 Task: Create a task  Implement a new cloud-based human resources management system for a company , assign it to team member softage.3@softage.net in the project ArcticTech and update the status of the task to  Off Track , set the priority of the task to Medium
Action: Mouse moved to (592, 262)
Screenshot: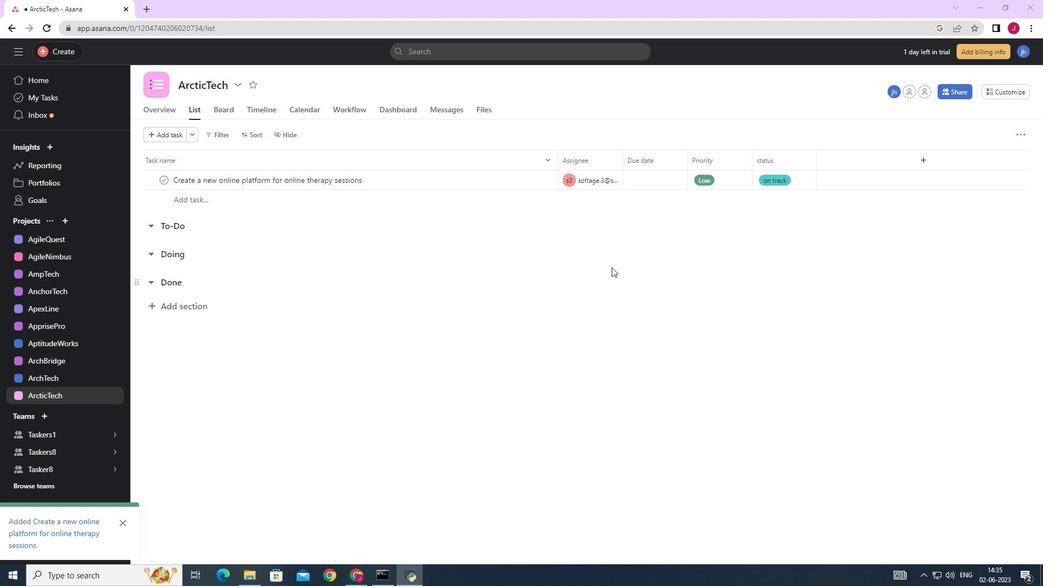 
Action: Mouse scrolled (592, 263) with delta (0, 0)
Screenshot: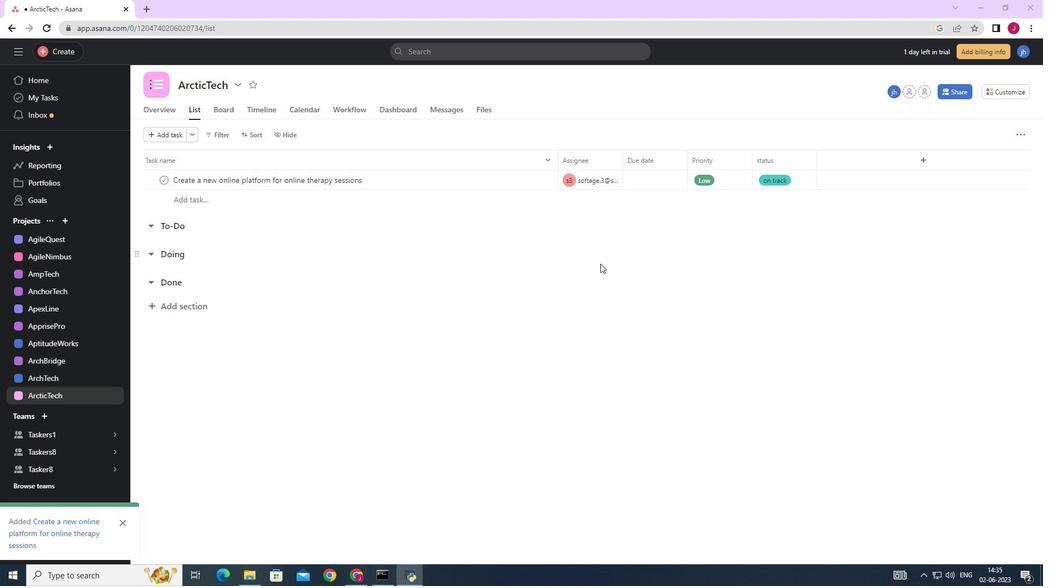 
Action: Mouse moved to (592, 262)
Screenshot: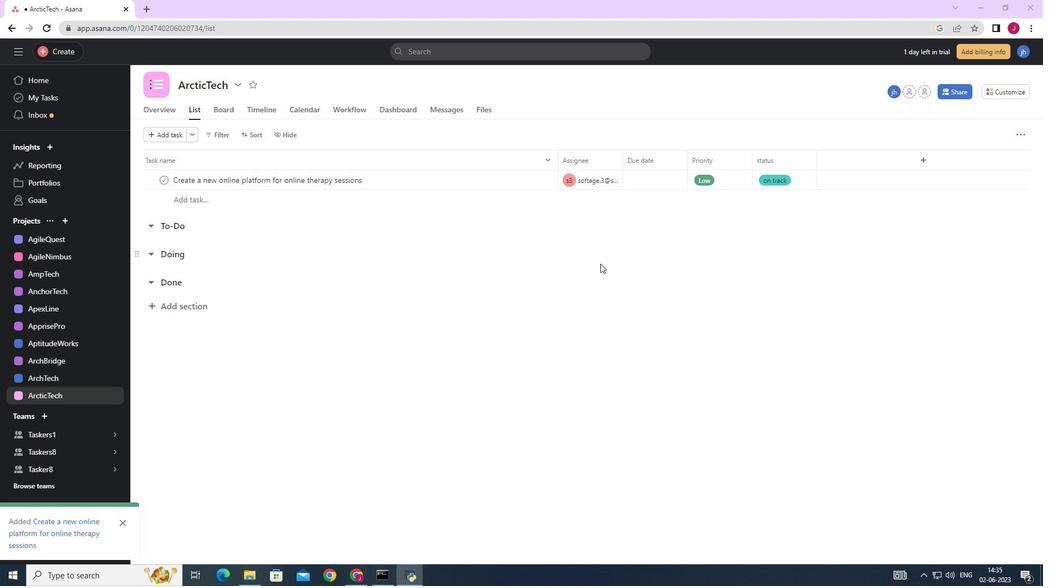 
Action: Mouse scrolled (592, 262) with delta (0, 0)
Screenshot: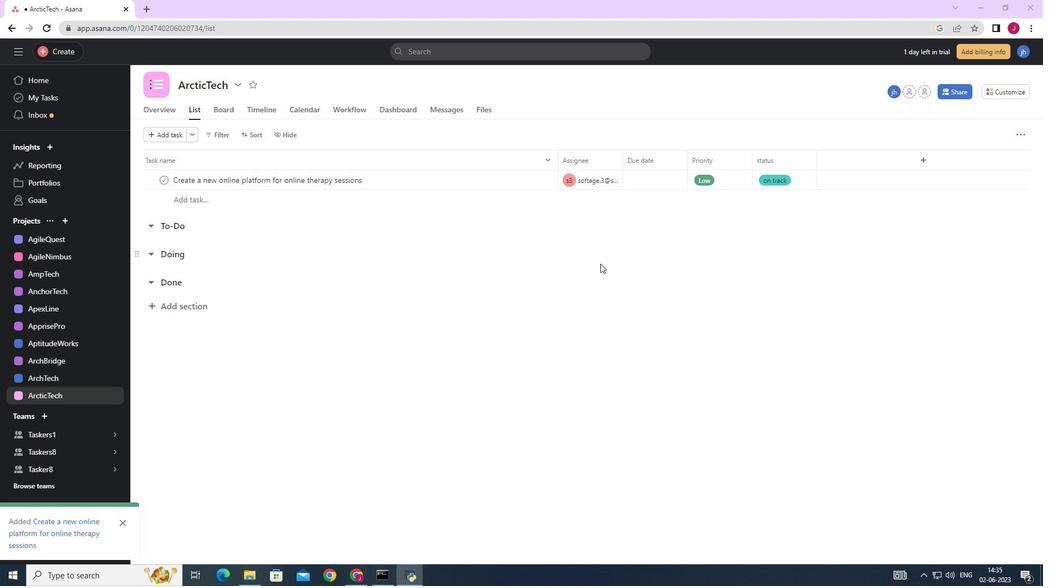 
Action: Mouse moved to (591, 261)
Screenshot: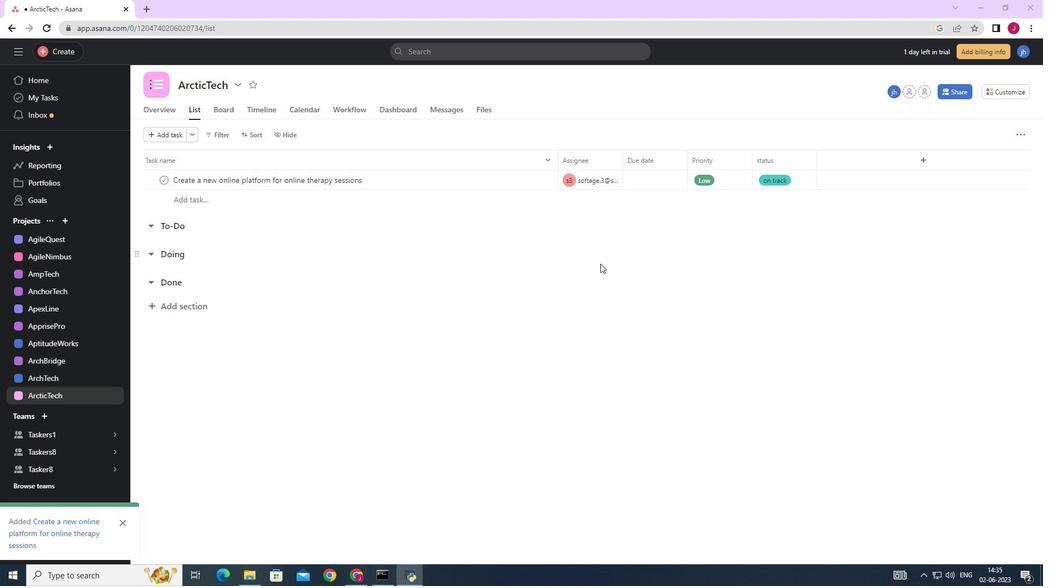 
Action: Mouse scrolled (591, 262) with delta (0, 0)
Screenshot: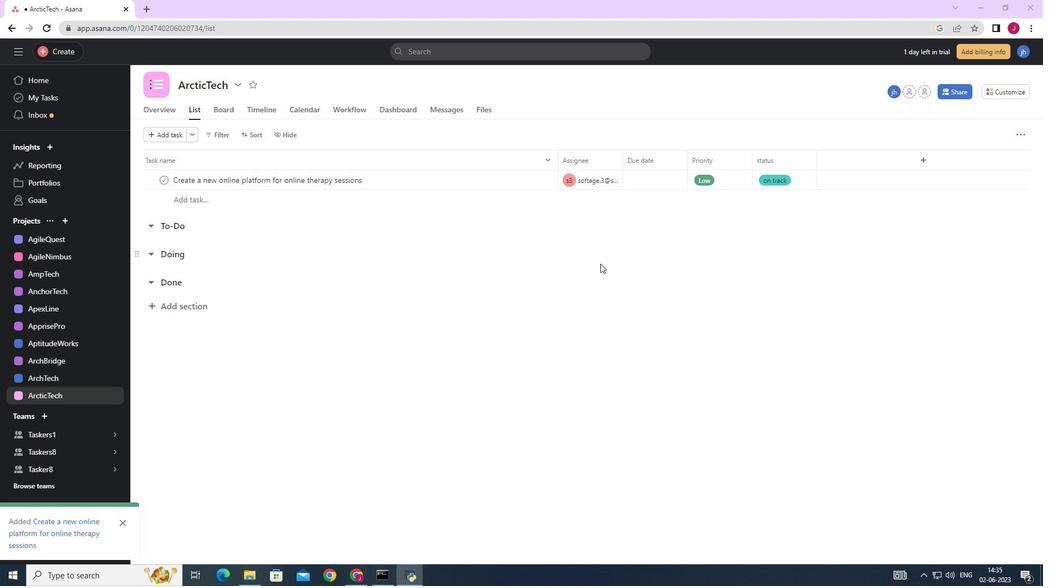 
Action: Mouse moved to (67, 49)
Screenshot: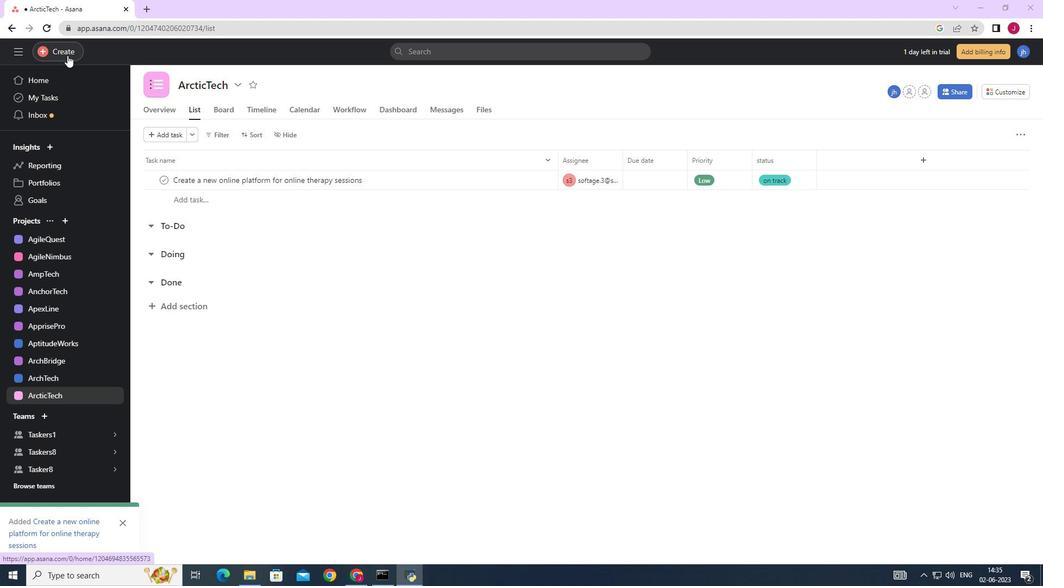 
Action: Mouse pressed left at (67, 49)
Screenshot: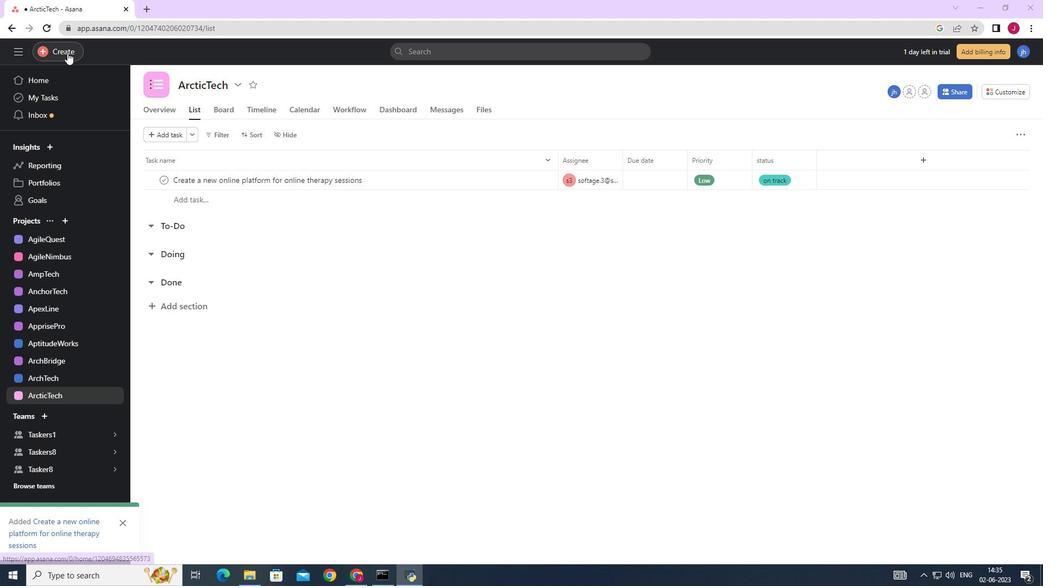 
Action: Mouse moved to (118, 57)
Screenshot: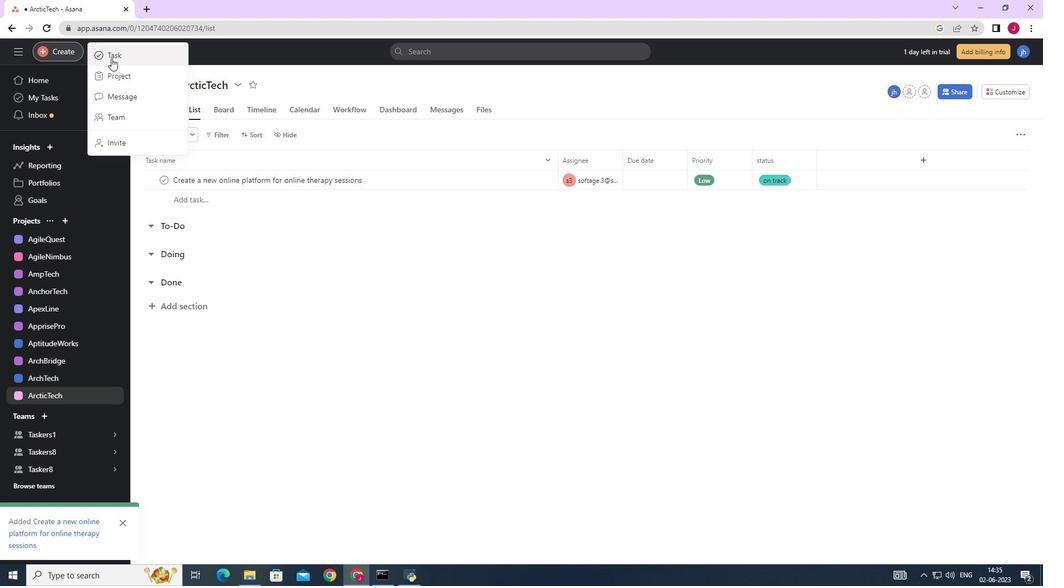 
Action: Mouse pressed left at (118, 57)
Screenshot: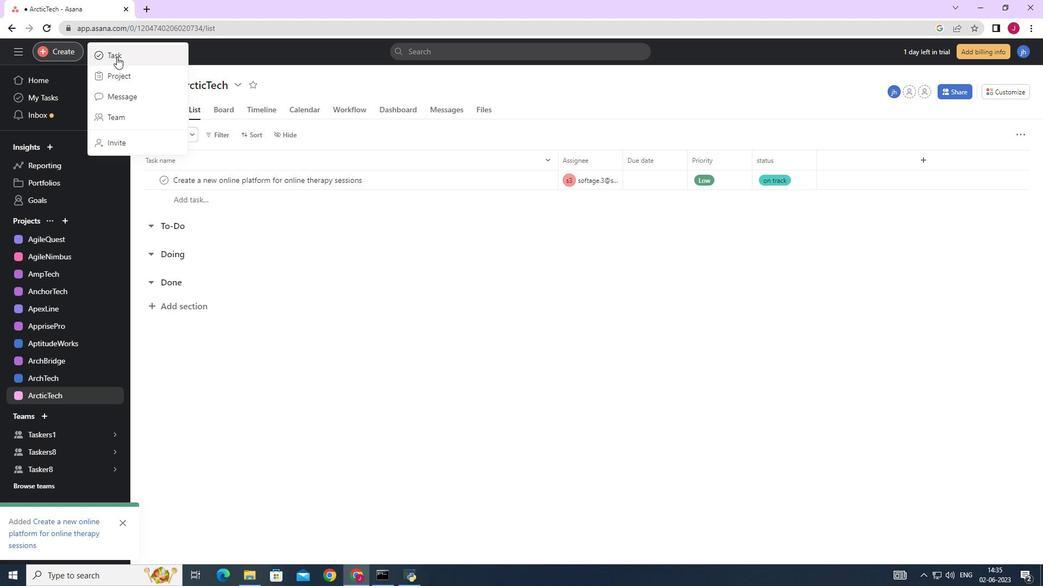 
Action: Mouse moved to (851, 356)
Screenshot: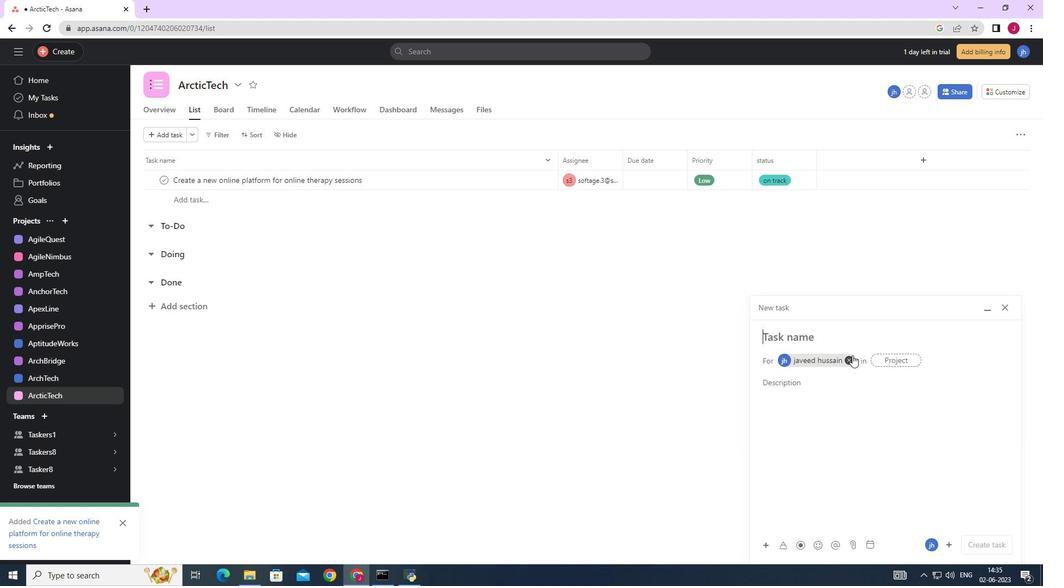 
Action: Mouse pressed left at (851, 356)
Screenshot: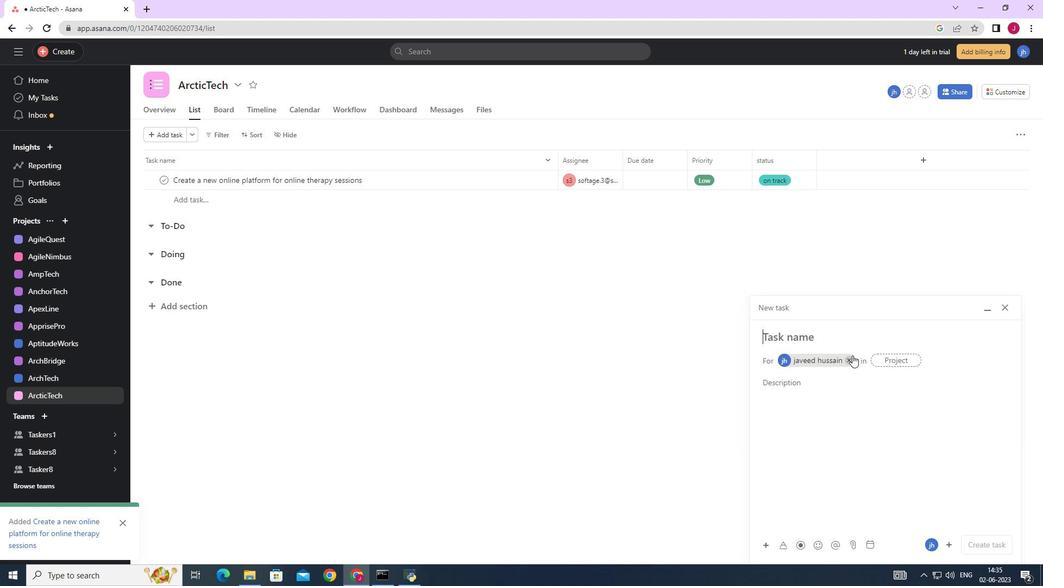 
Action: Mouse moved to (794, 337)
Screenshot: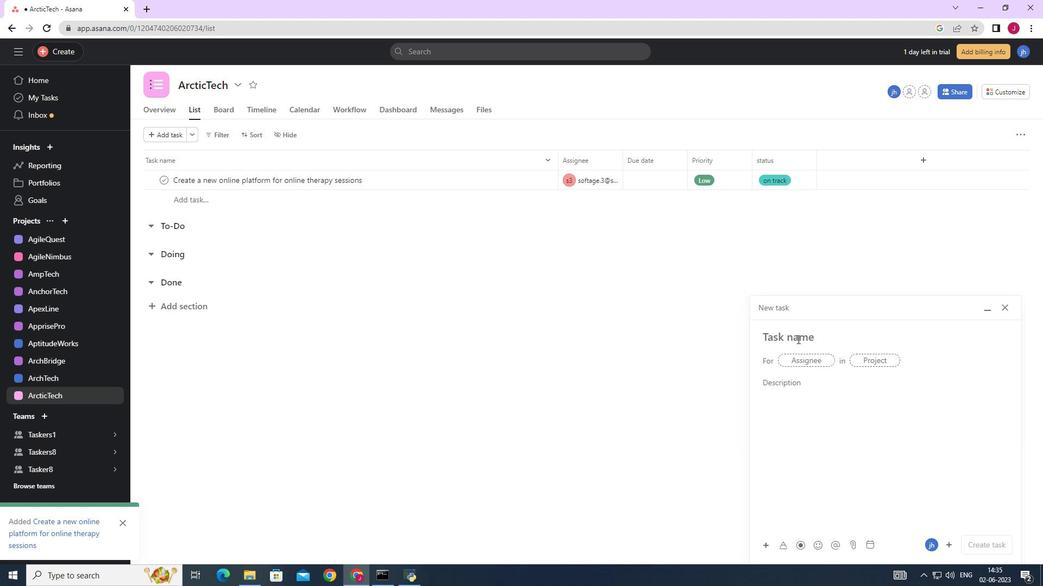 
Action: Mouse pressed left at (794, 337)
Screenshot: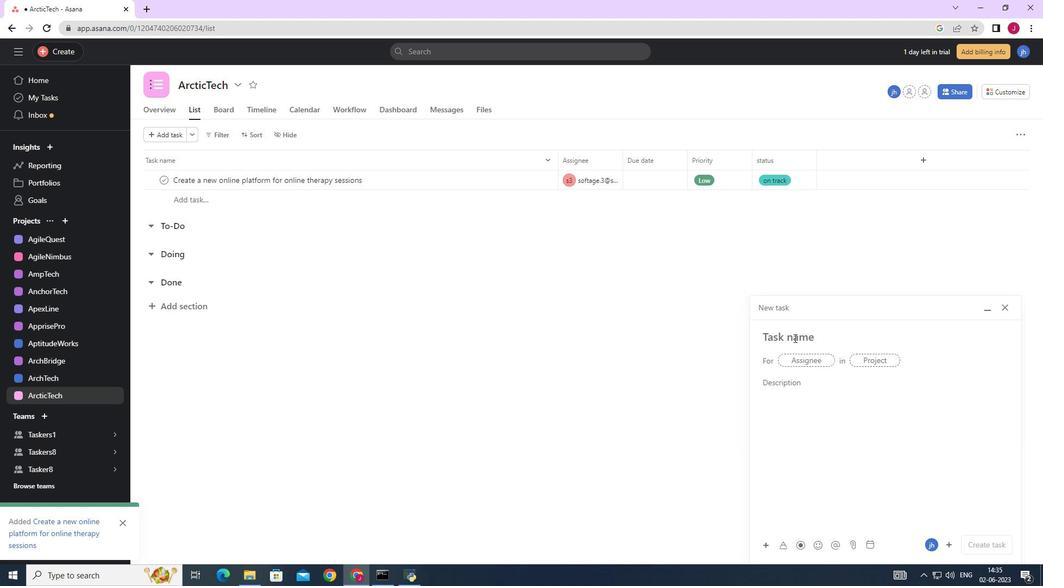 
Action: Mouse moved to (794, 337)
Screenshot: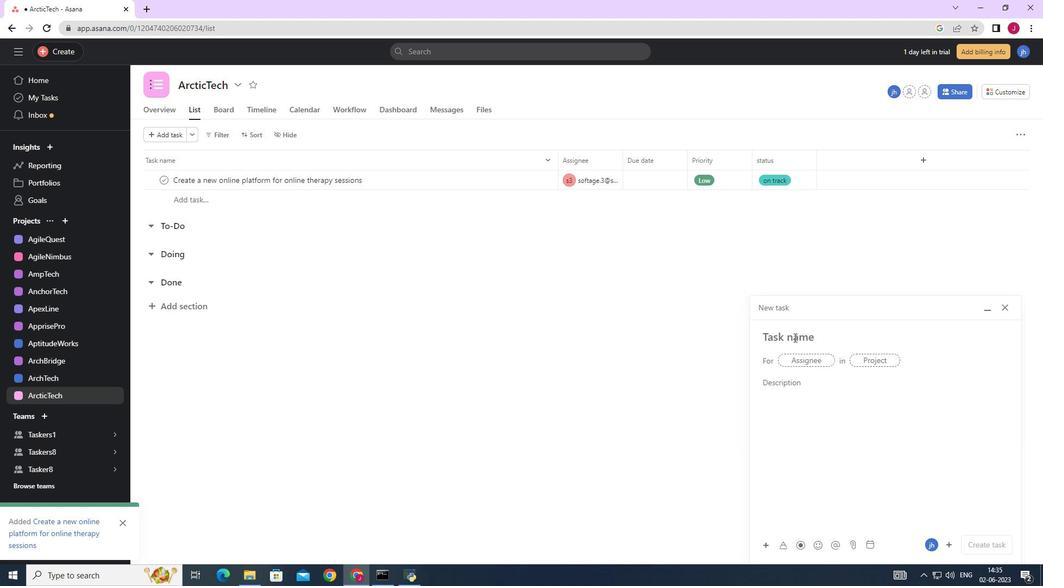 
Action: Key pressed <Key.caps_lock>I<Key.caps_lock>mplement<Key.space>a<Key.space>new<Key.space>cloud-based<Key.space>human<Key.space>resources<Key.space>management<Key.space>system<Key.space>for<Key.space>a<Key.space>comanay<Key.backspace><Key.backspace><Key.backspace><Key.backspace>panay,
Screenshot: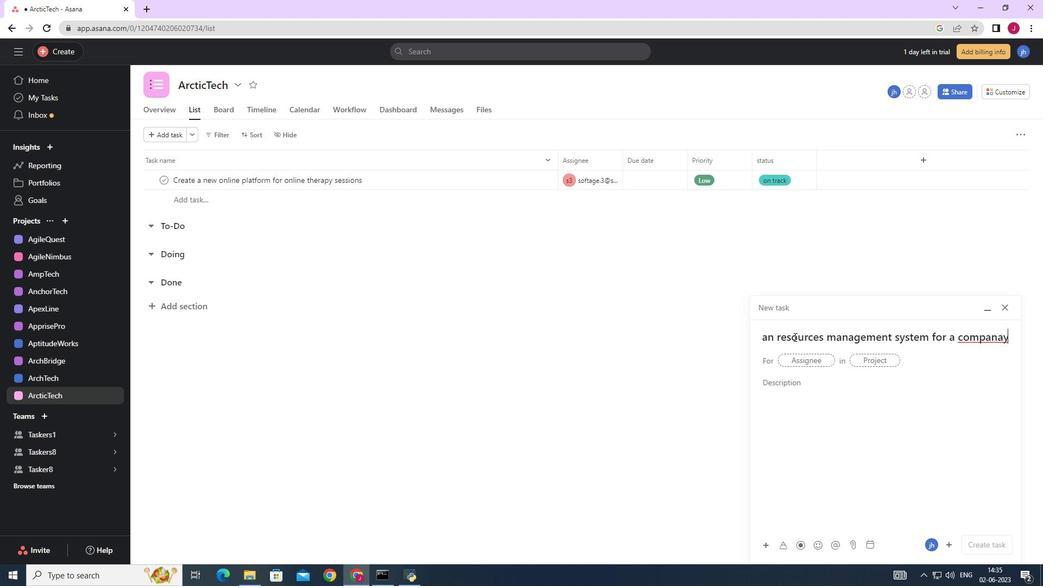 
Action: Mouse moved to (982, 342)
Screenshot: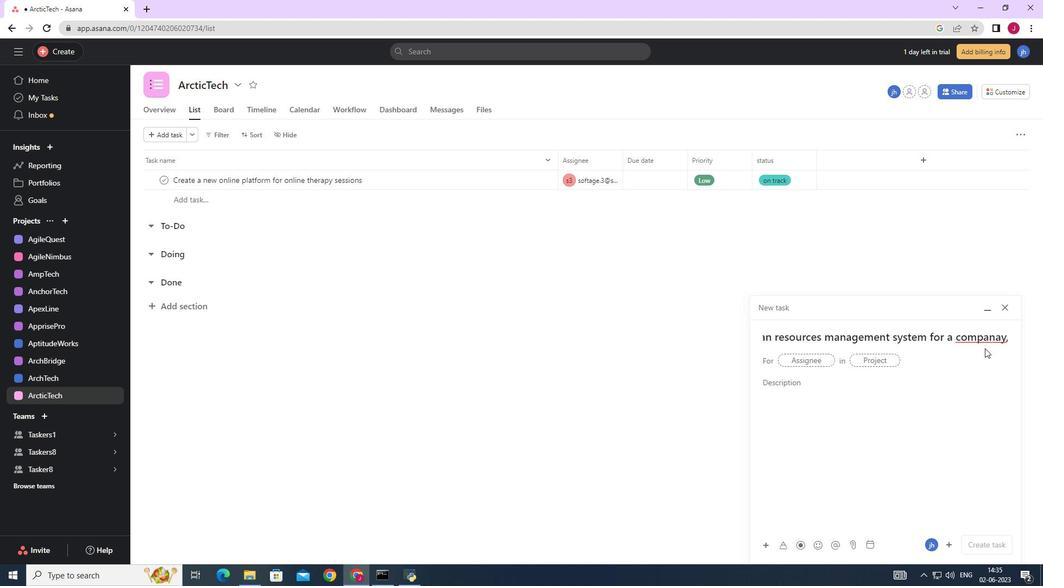 
Action: Mouse pressed right at (982, 342)
Screenshot: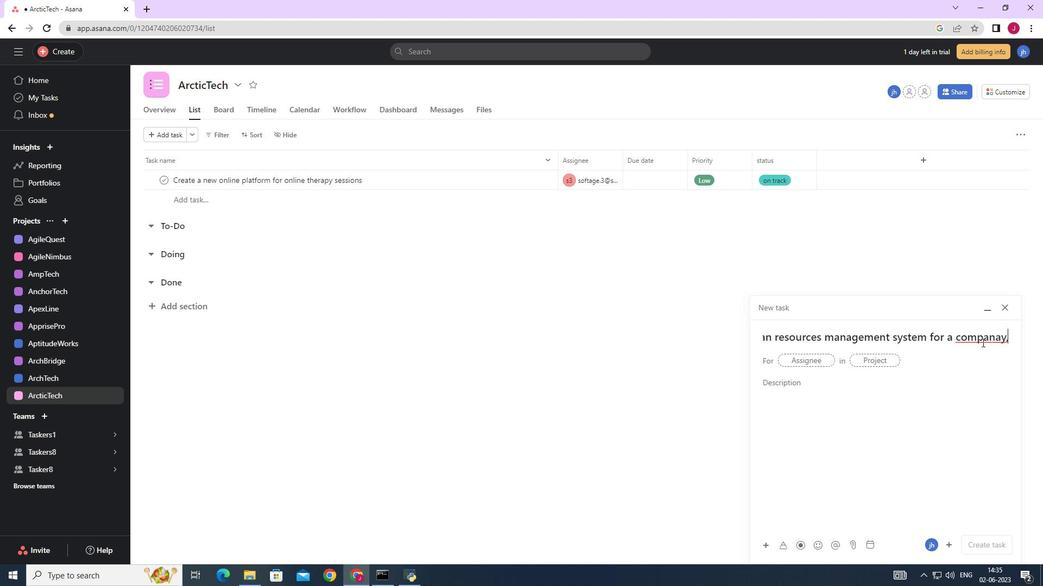 
Action: Mouse moved to (938, 352)
Screenshot: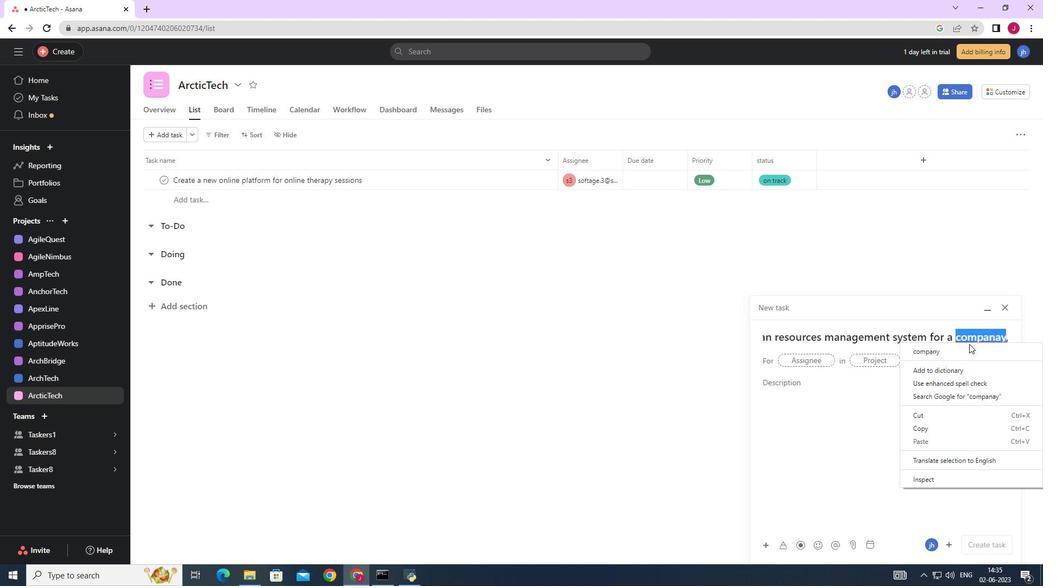 
Action: Mouse pressed left at (938, 352)
Screenshot: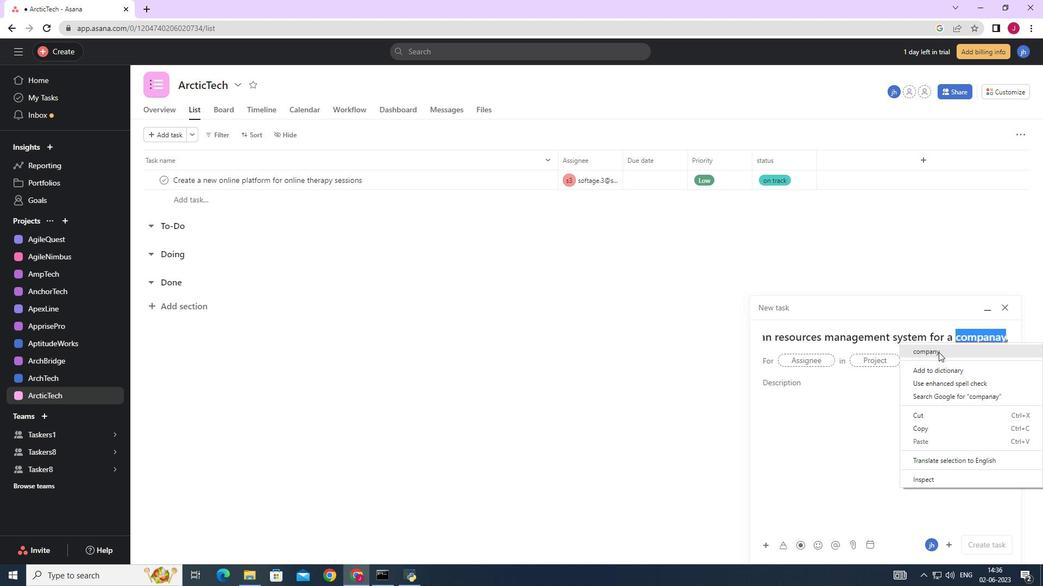 
Action: Mouse moved to (806, 359)
Screenshot: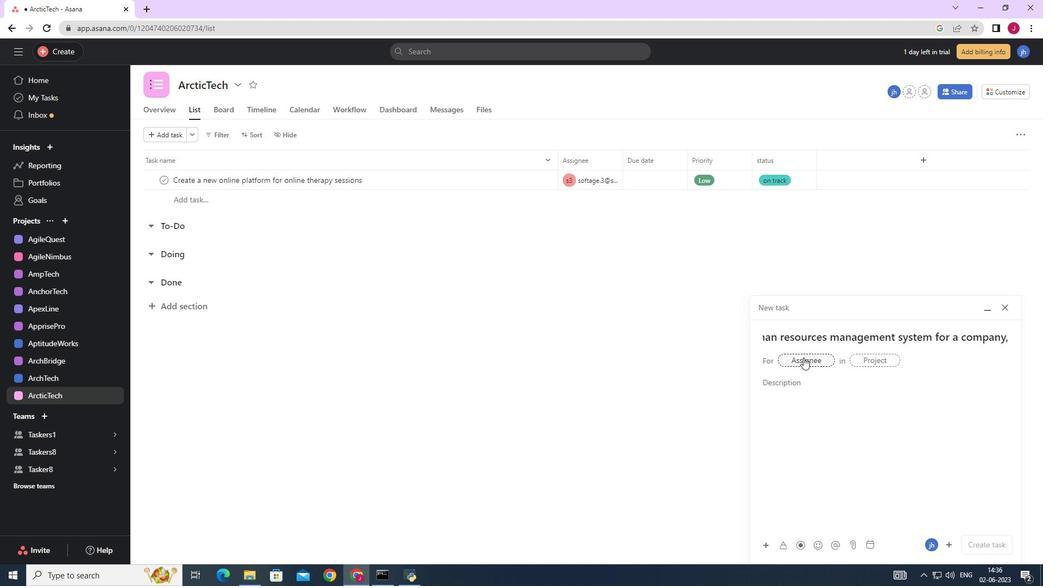 
Action: Mouse pressed left at (806, 359)
Screenshot: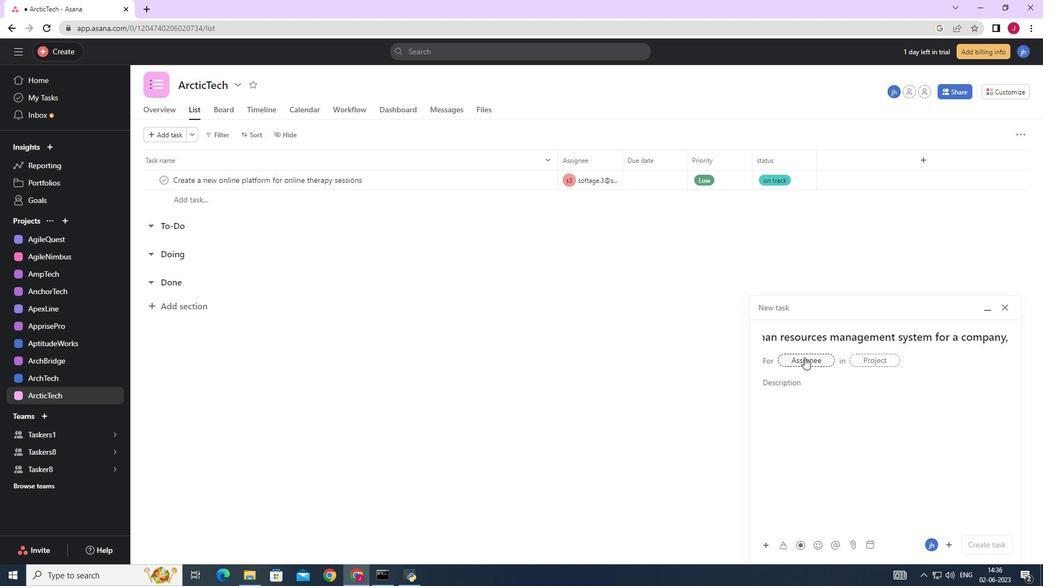 
Action: Key pressed softage.3
Screenshot: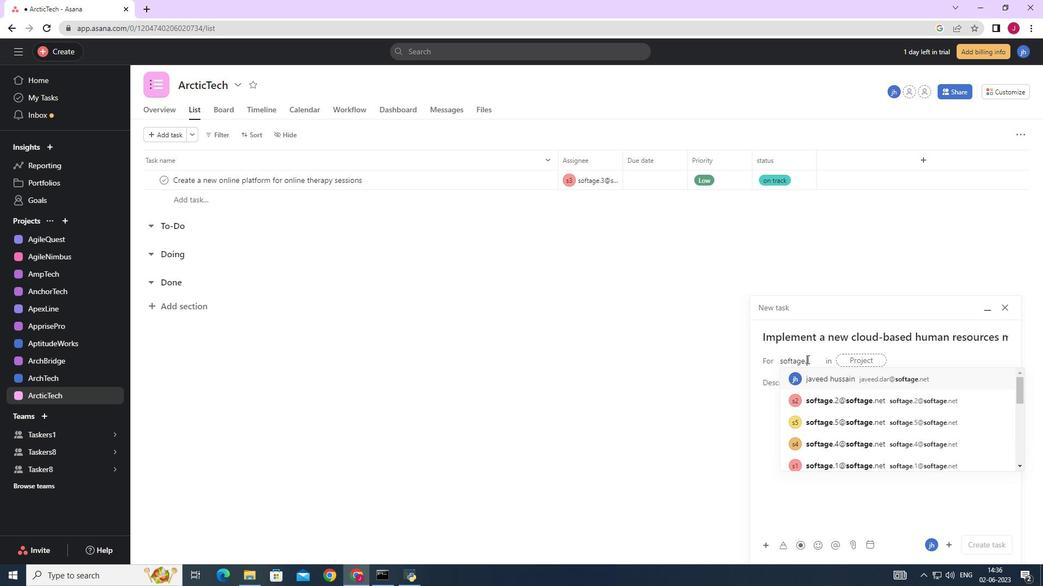
Action: Mouse moved to (856, 378)
Screenshot: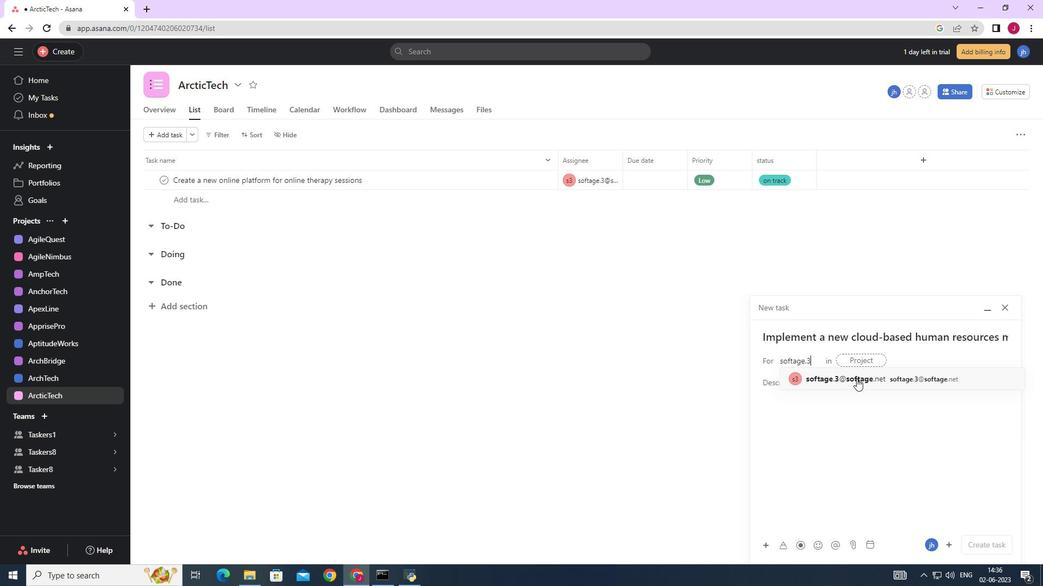 
Action: Mouse pressed left at (856, 378)
Screenshot: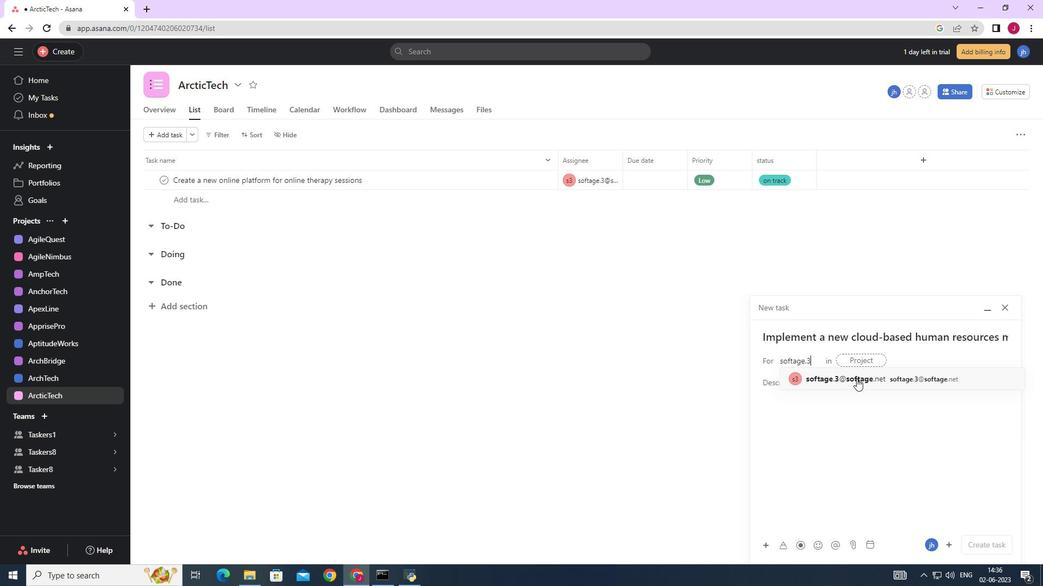 
Action: Mouse moved to (705, 375)
Screenshot: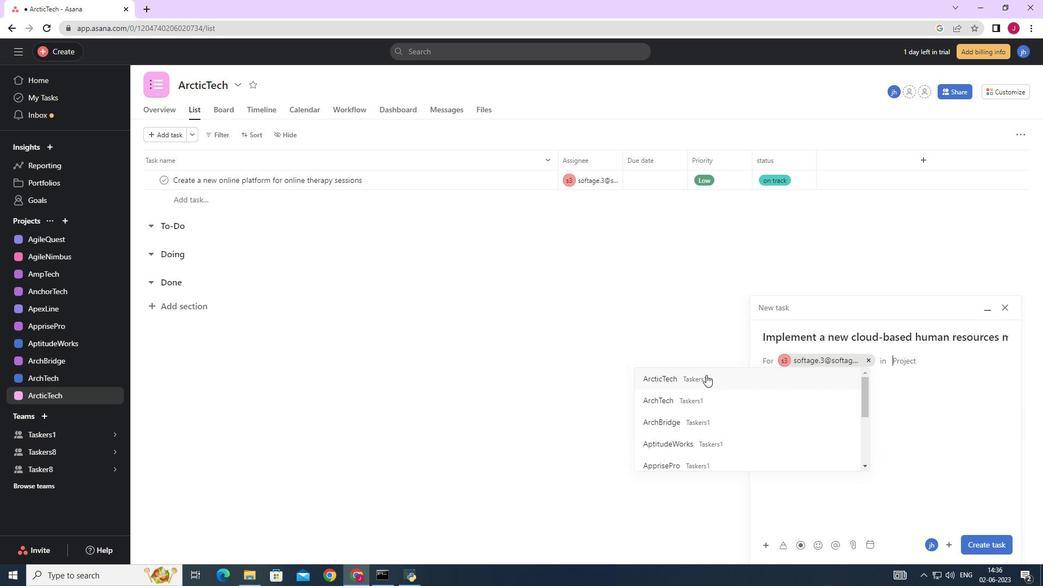 
Action: Mouse pressed left at (705, 375)
Screenshot: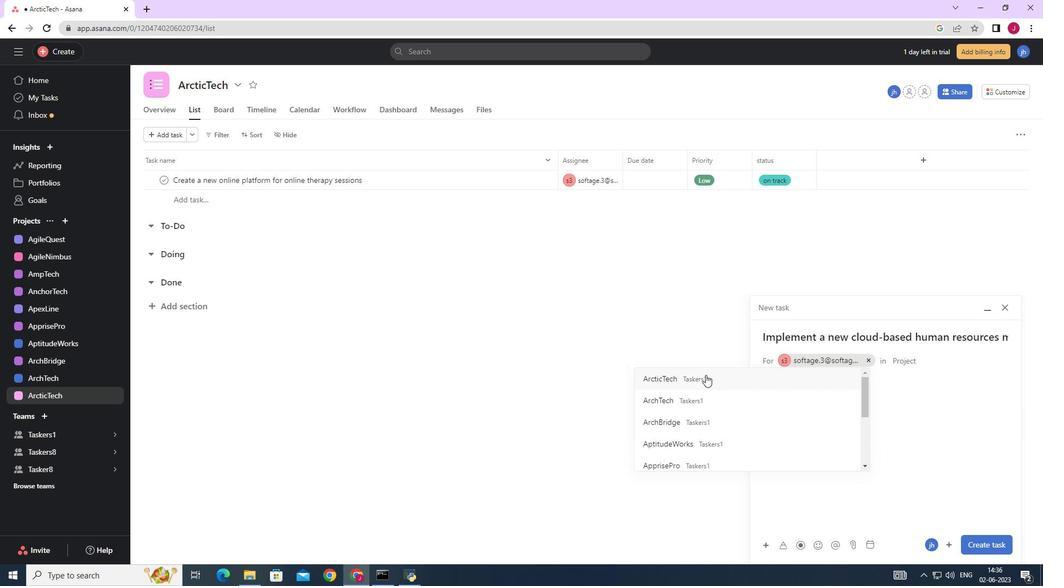 
Action: Mouse moved to (816, 390)
Screenshot: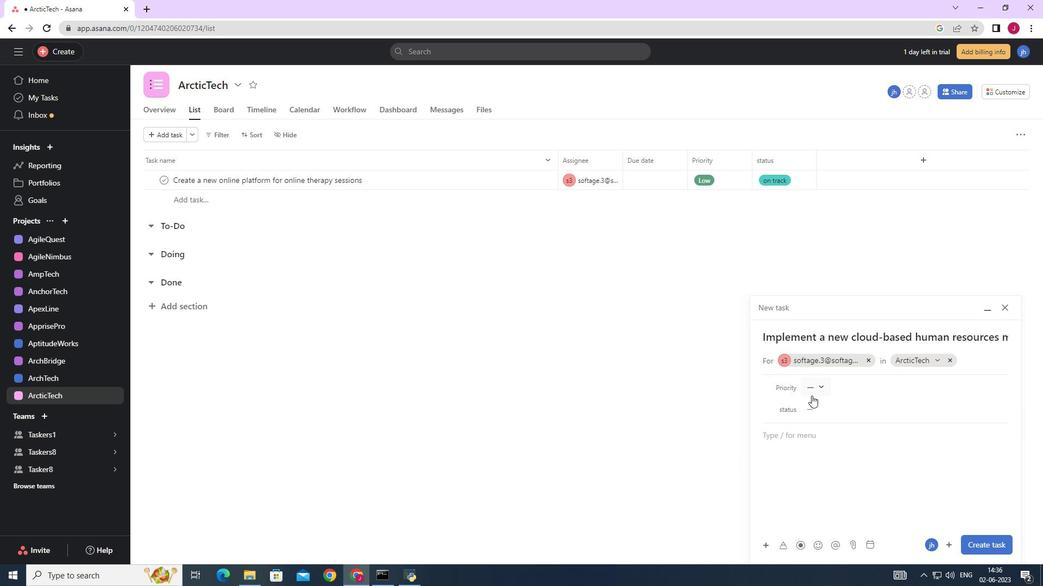 
Action: Mouse pressed left at (816, 390)
Screenshot: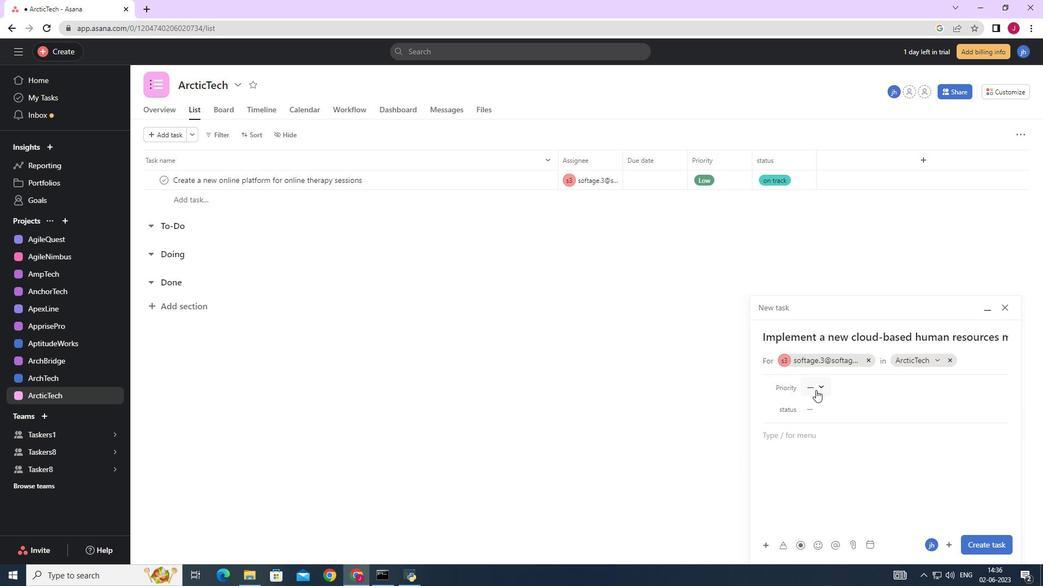 
Action: Mouse moved to (841, 447)
Screenshot: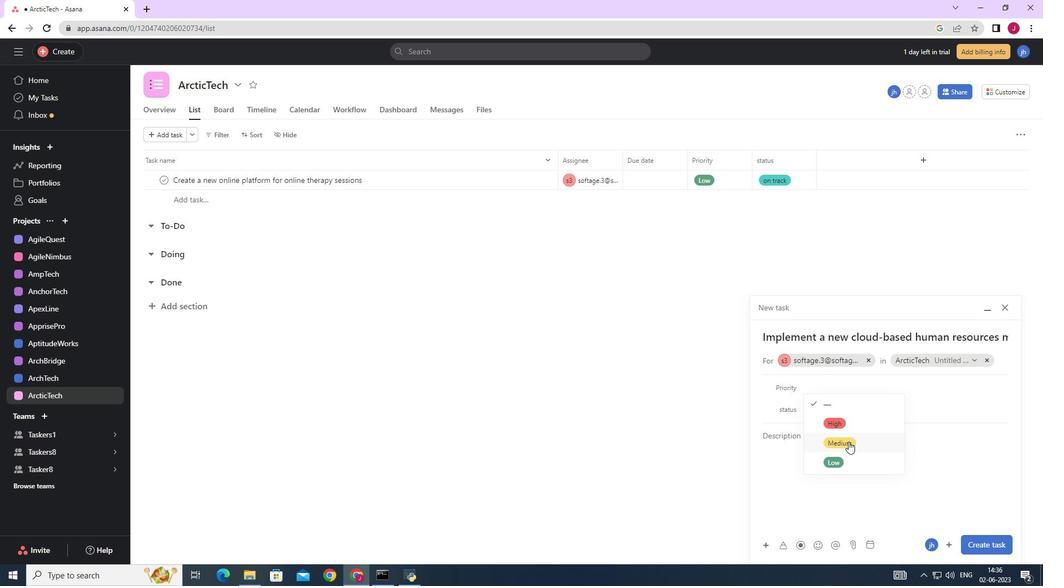 
Action: Mouse pressed left at (841, 447)
Screenshot: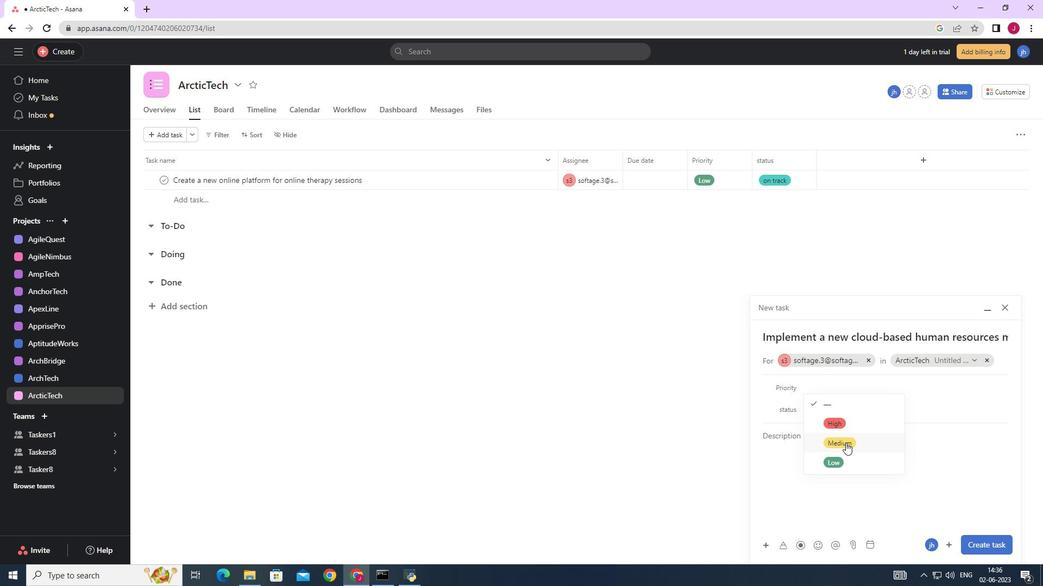 
Action: Mouse moved to (818, 412)
Screenshot: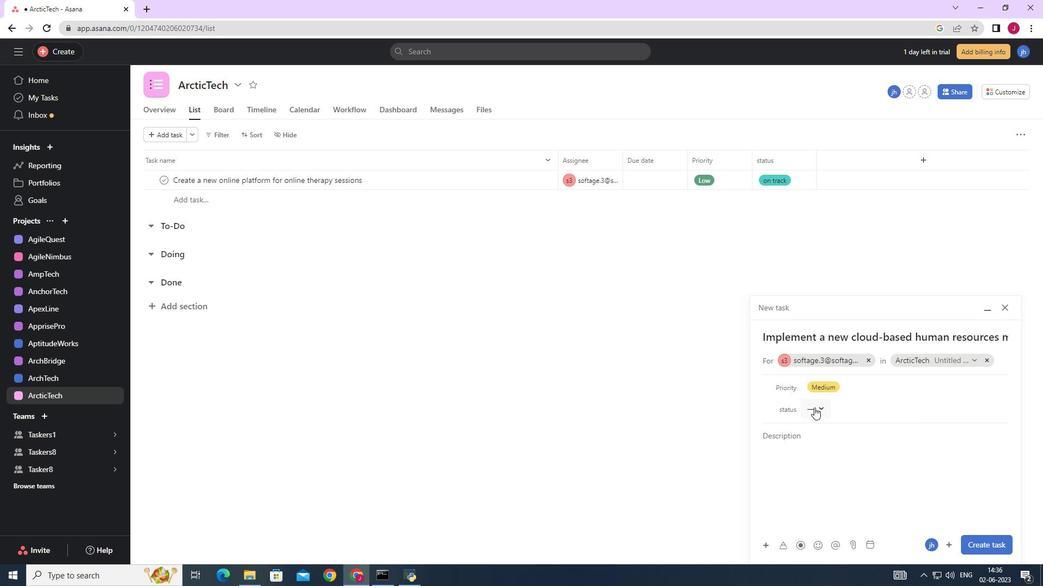 
Action: Mouse pressed left at (818, 412)
Screenshot: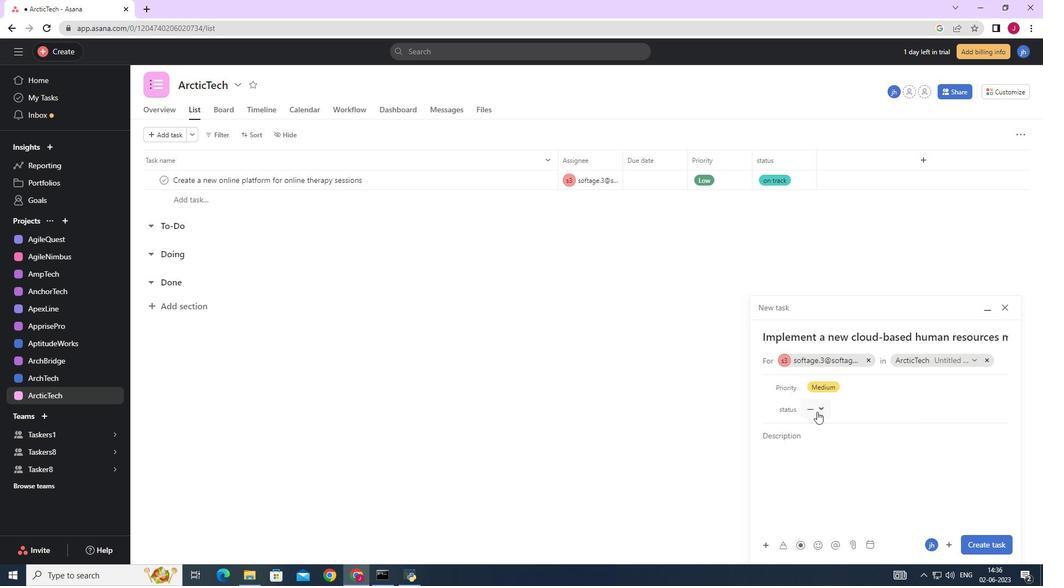 
Action: Mouse moved to (842, 467)
Screenshot: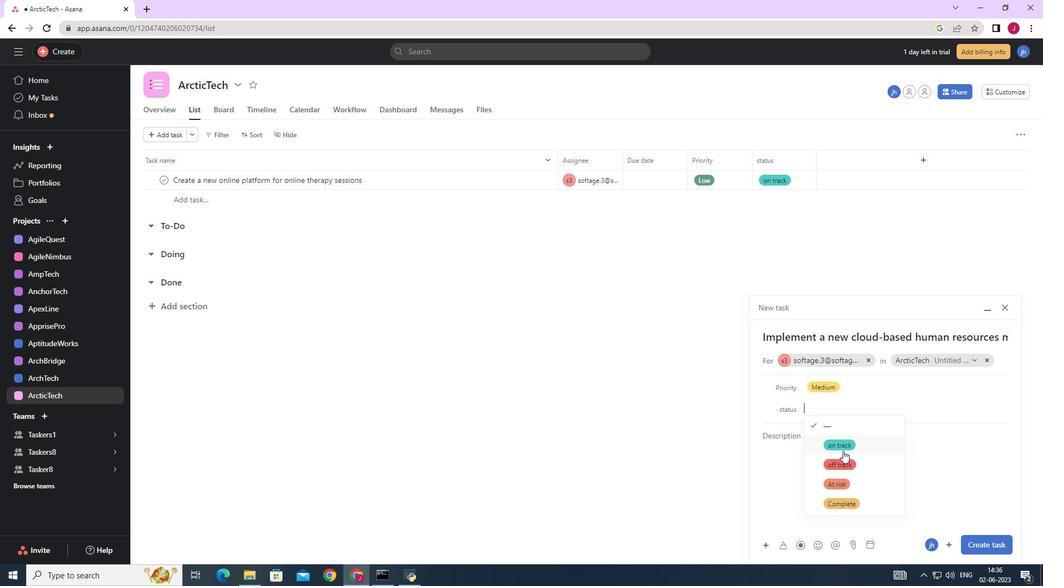 
Action: Mouse pressed left at (842, 467)
Screenshot: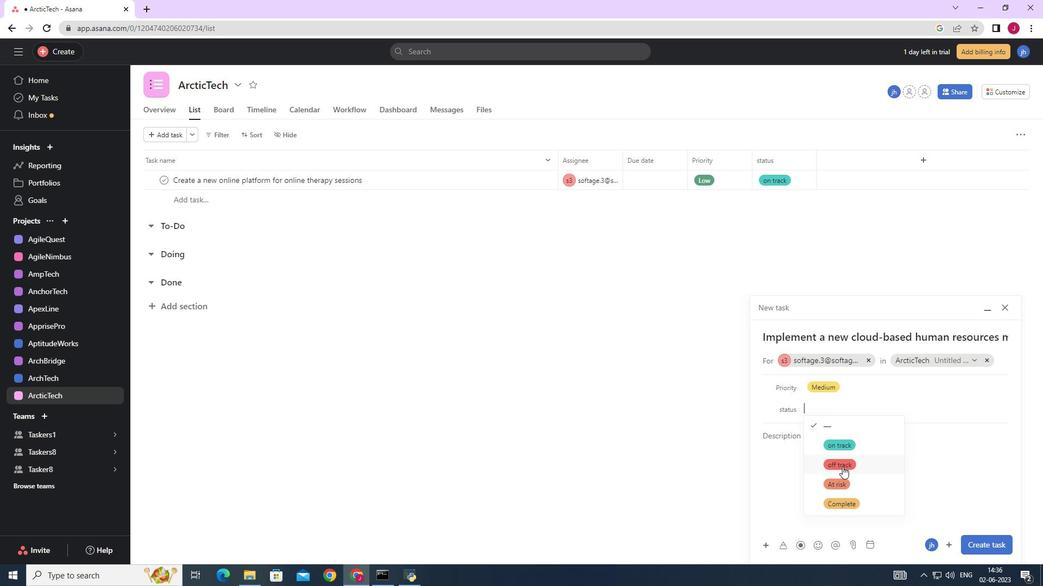 
Action: Mouse moved to (995, 542)
Screenshot: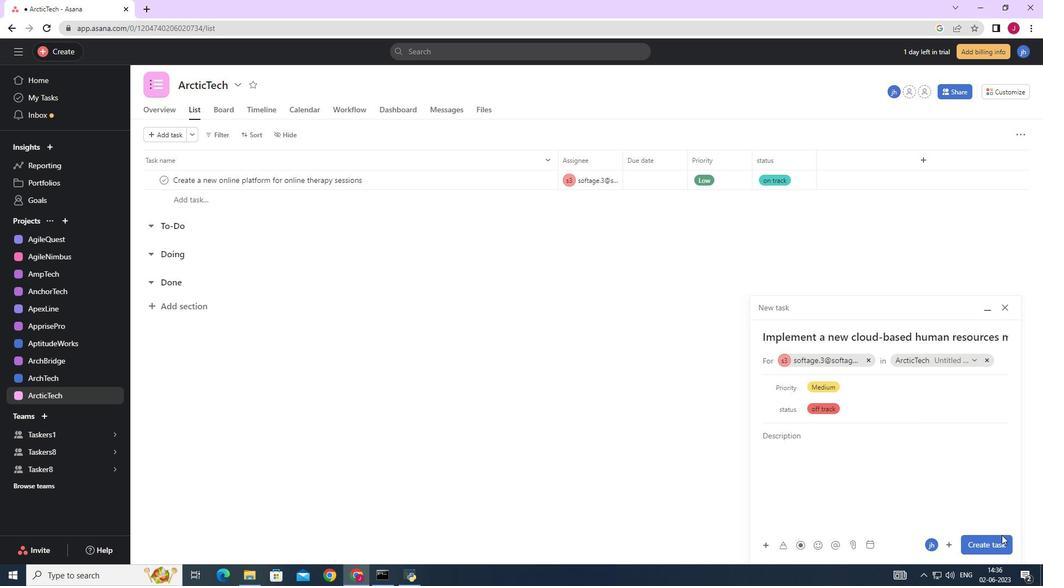 
Action: Mouse pressed left at (995, 542)
Screenshot: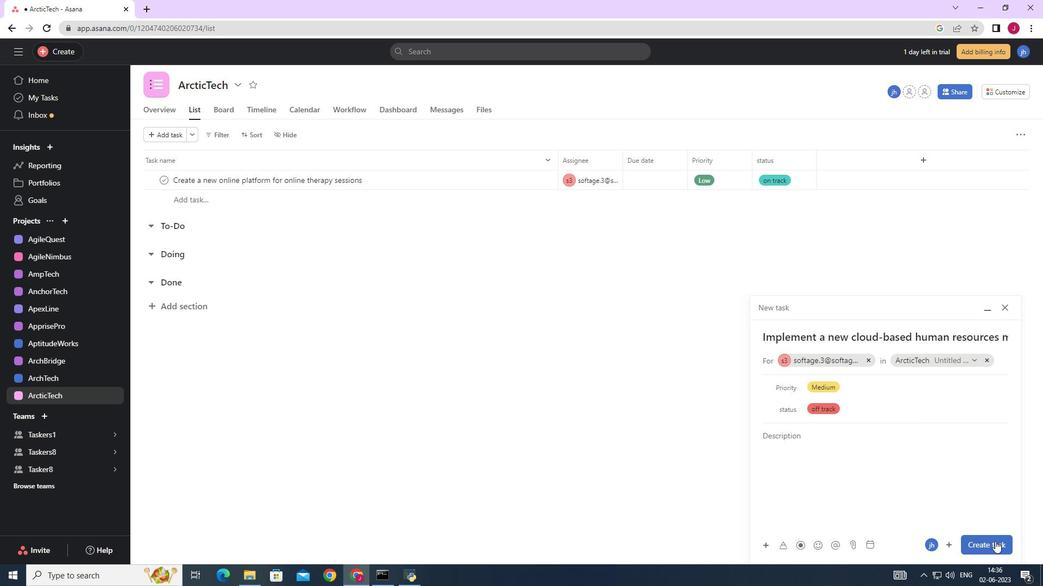 
Action: Mouse moved to (923, 506)
Screenshot: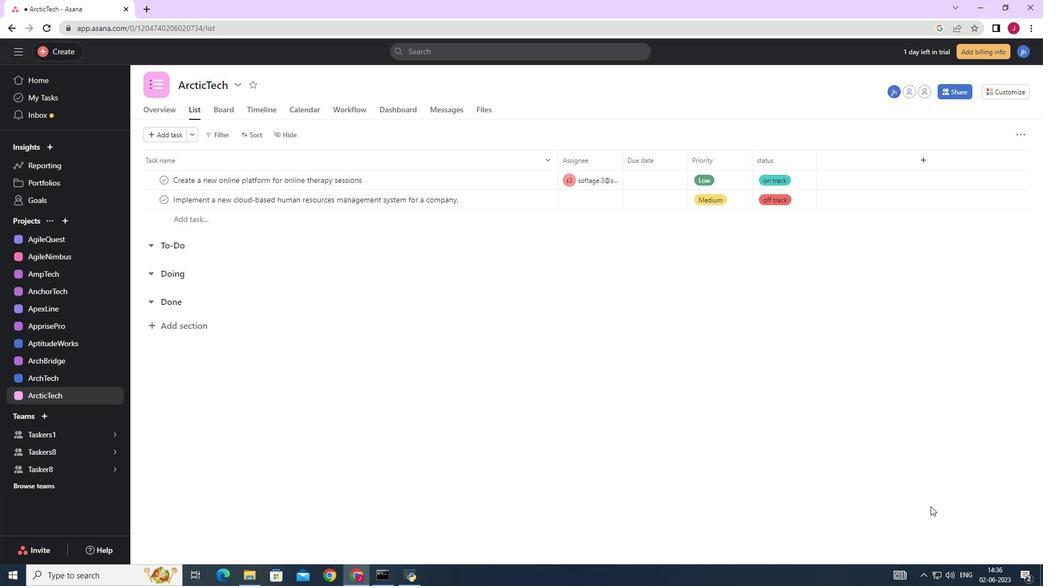 
